 Task: Add a real-time effect "Reverb".
Action: Mouse pressed left at (172, 144)
Screenshot: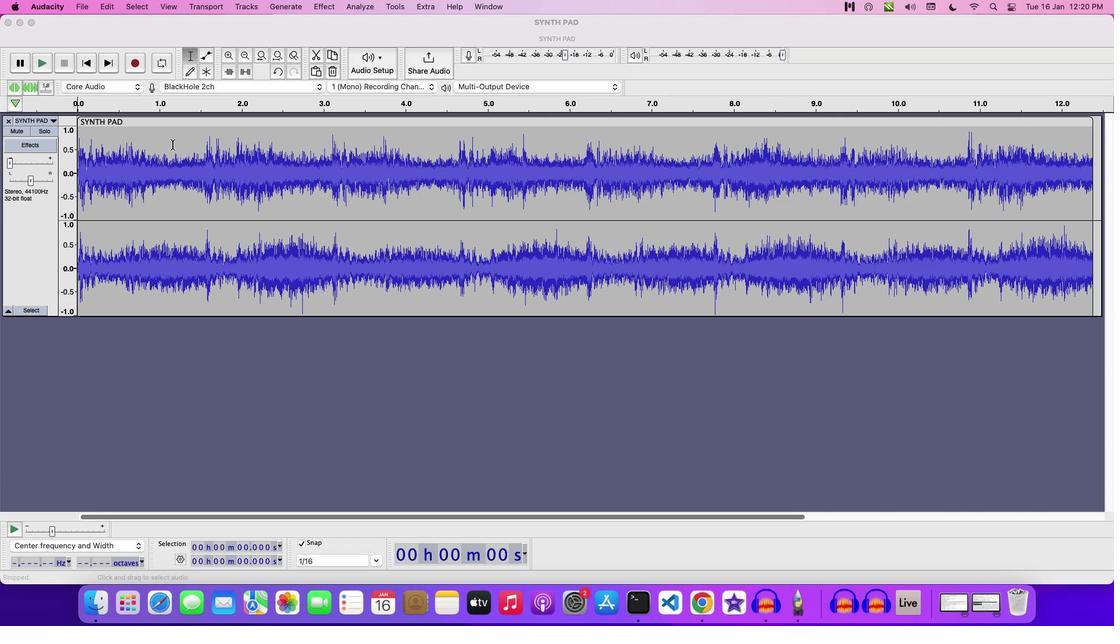 
Action: Mouse moved to (333, 3)
Screenshot: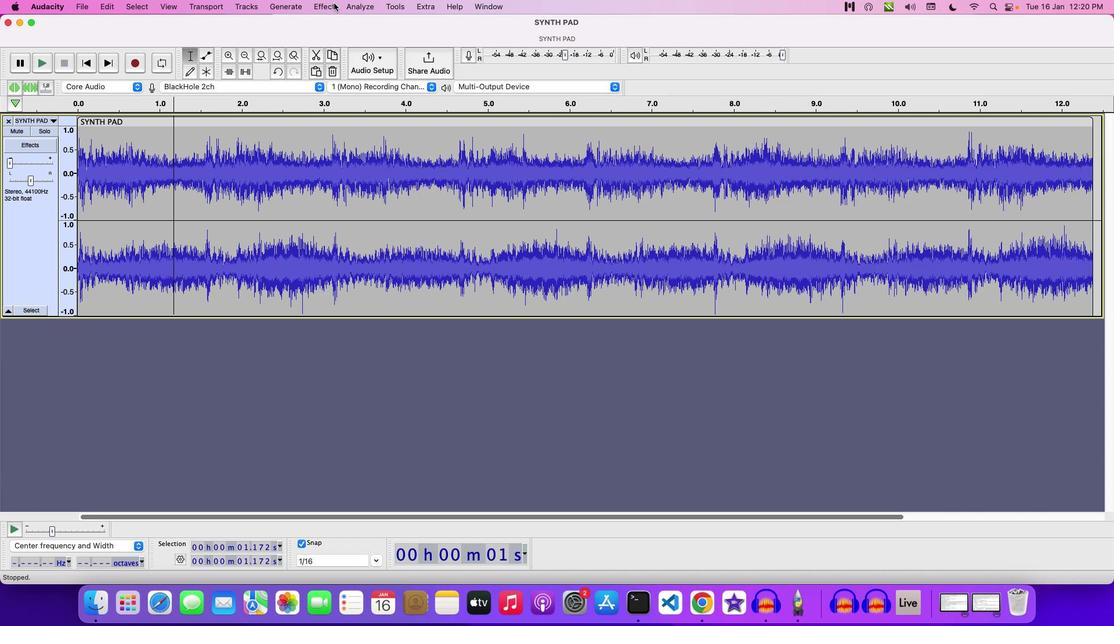 
Action: Mouse pressed left at (333, 3)
Screenshot: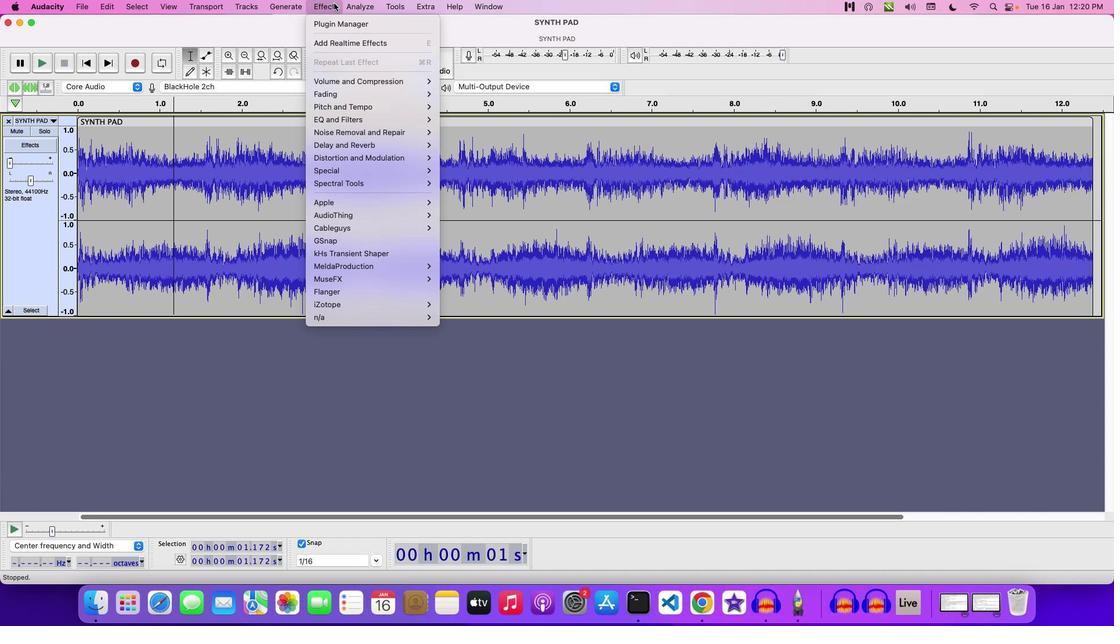 
Action: Mouse moved to (346, 38)
Screenshot: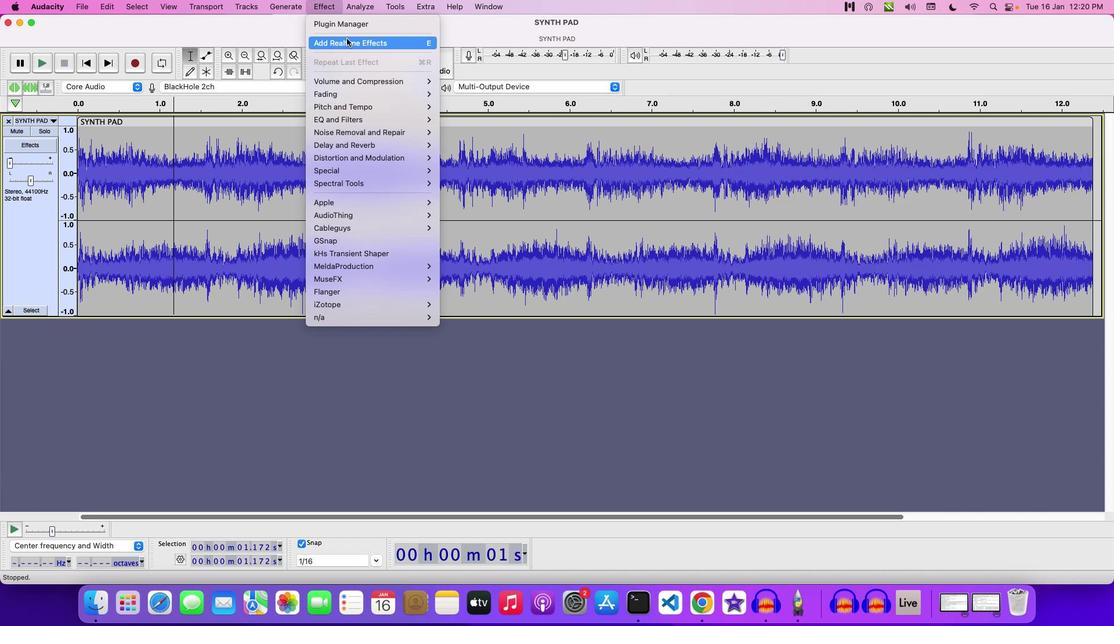 
Action: Mouse pressed left at (346, 38)
Screenshot: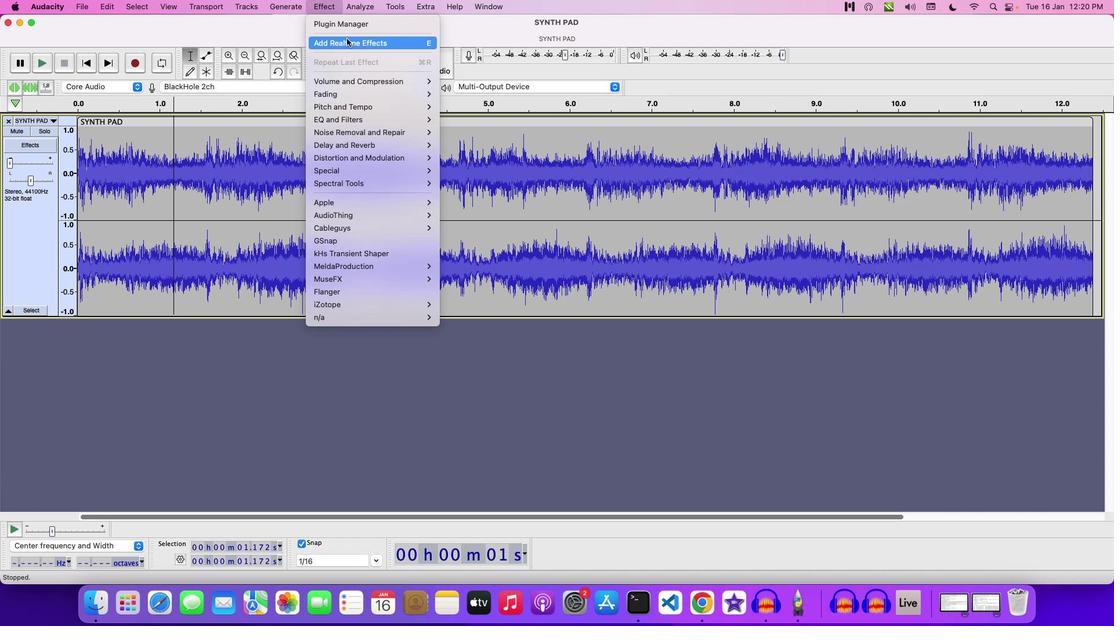 
Action: Mouse moved to (138, 136)
Screenshot: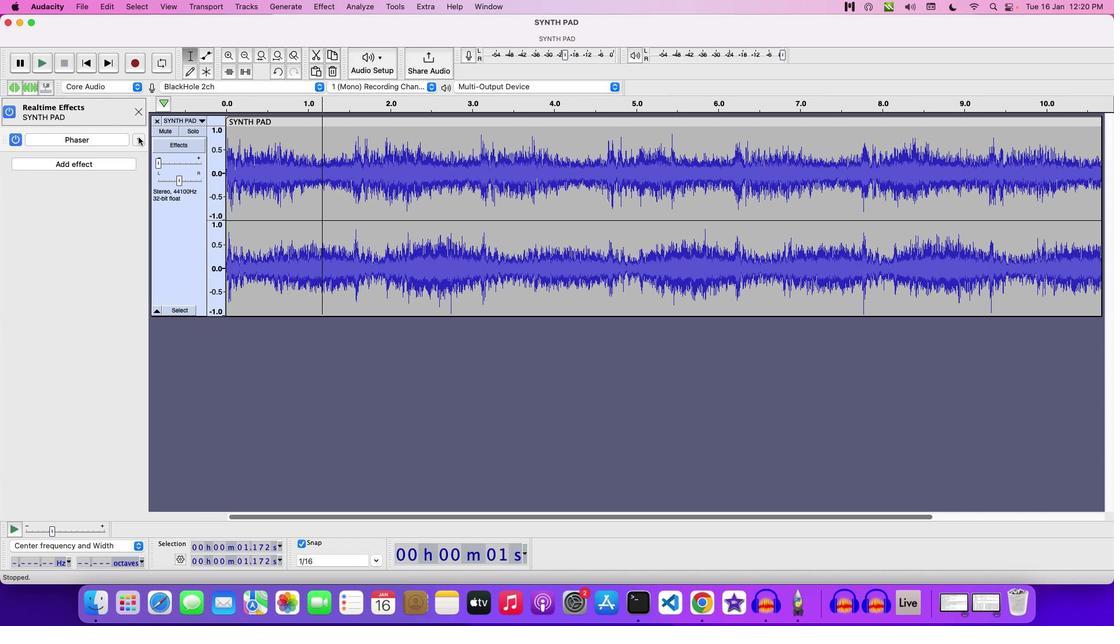 
Action: Mouse pressed left at (138, 136)
Screenshot: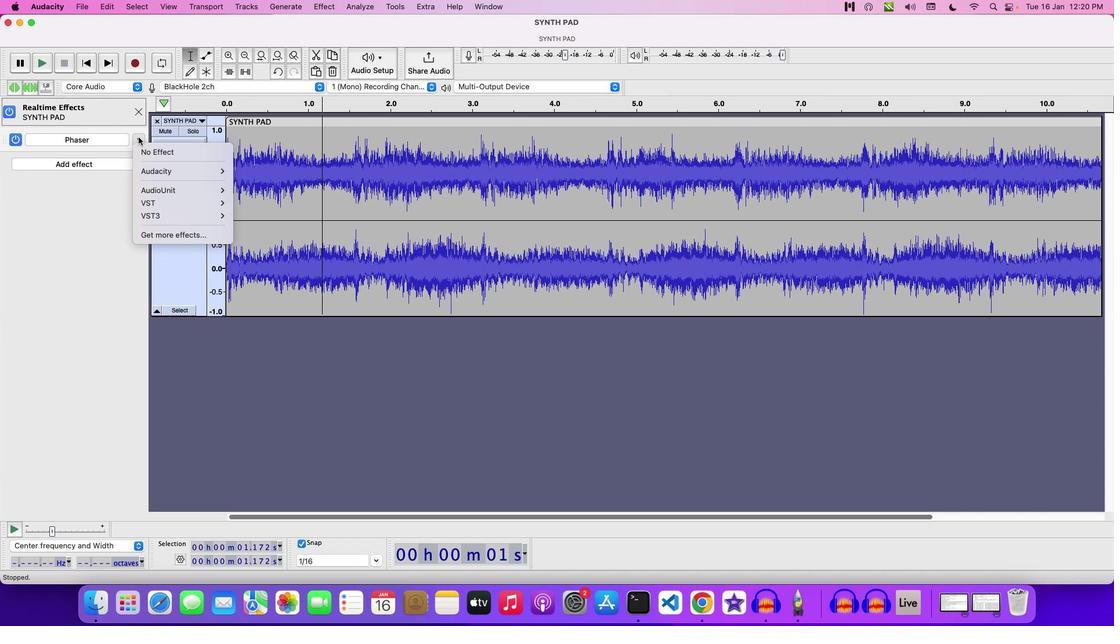 
Action: Mouse moved to (172, 168)
Screenshot: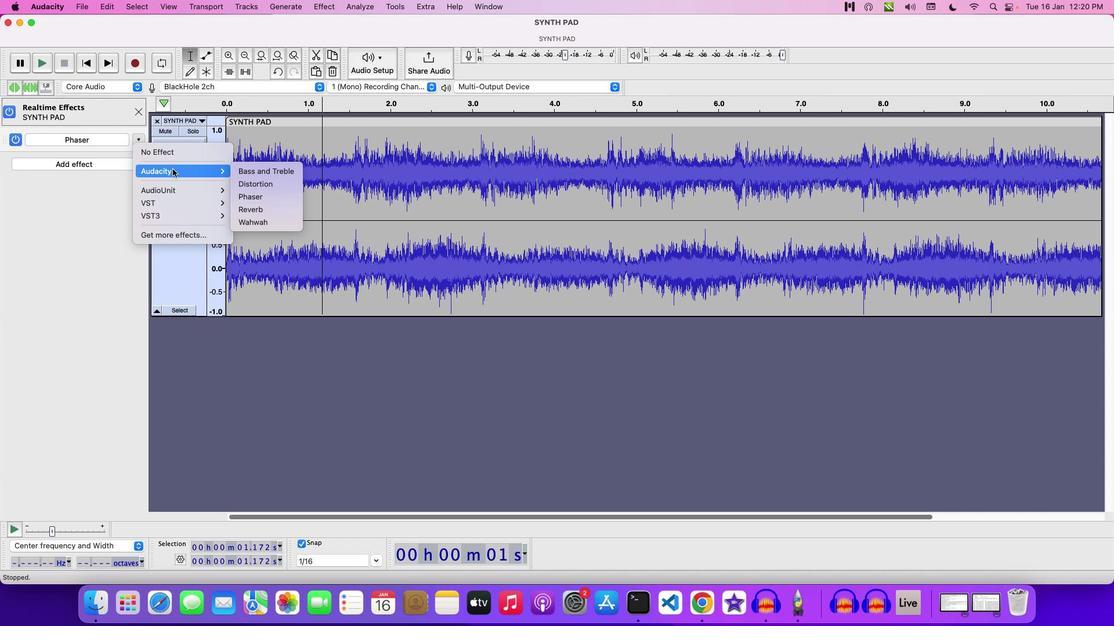 
Action: Mouse pressed left at (172, 168)
Screenshot: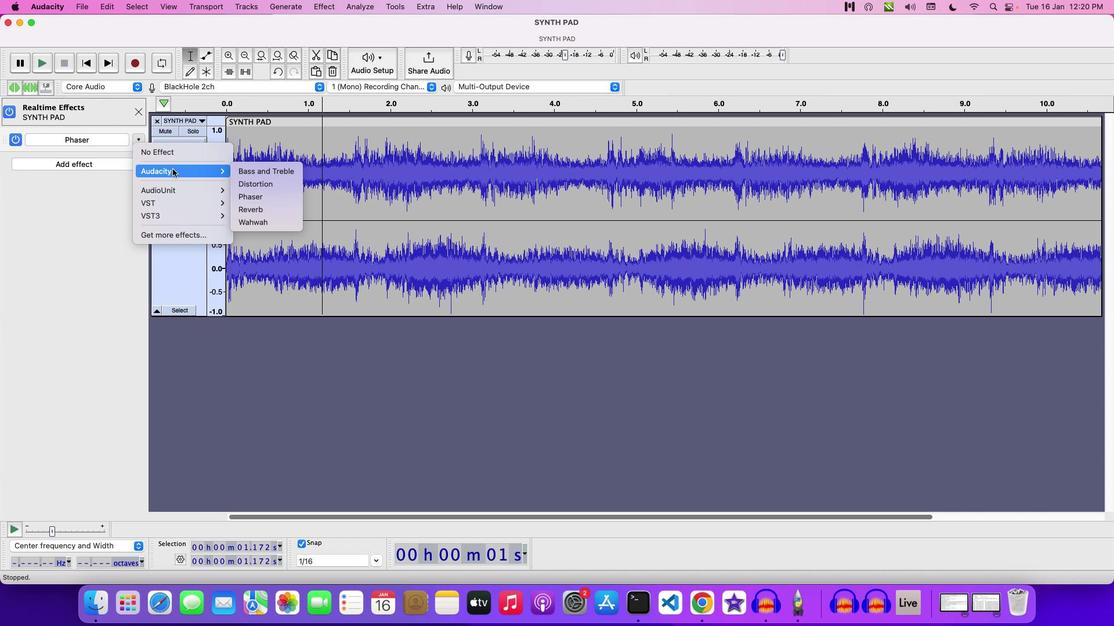 
Action: Mouse moved to (263, 208)
Screenshot: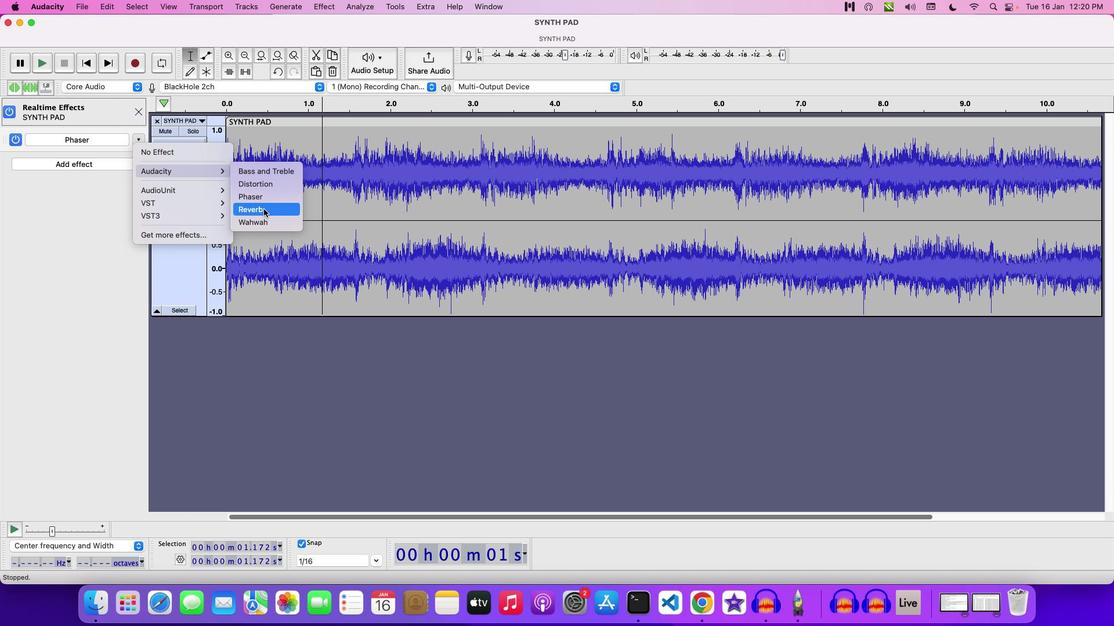 
Action: Mouse pressed left at (263, 208)
Screenshot: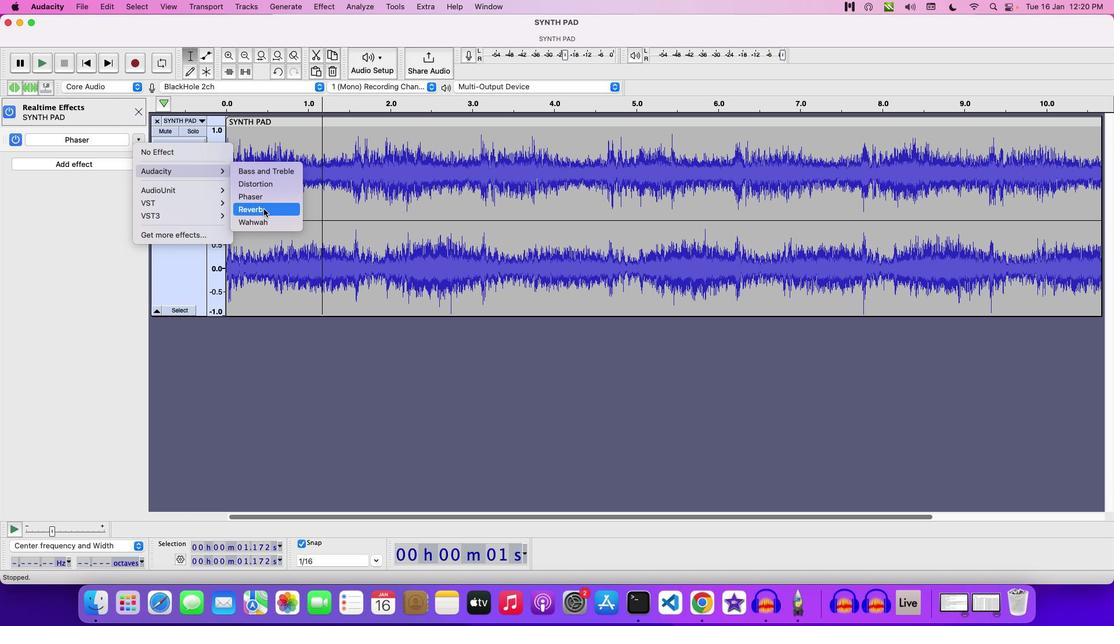 
Action: Mouse moved to (113, 235)
Screenshot: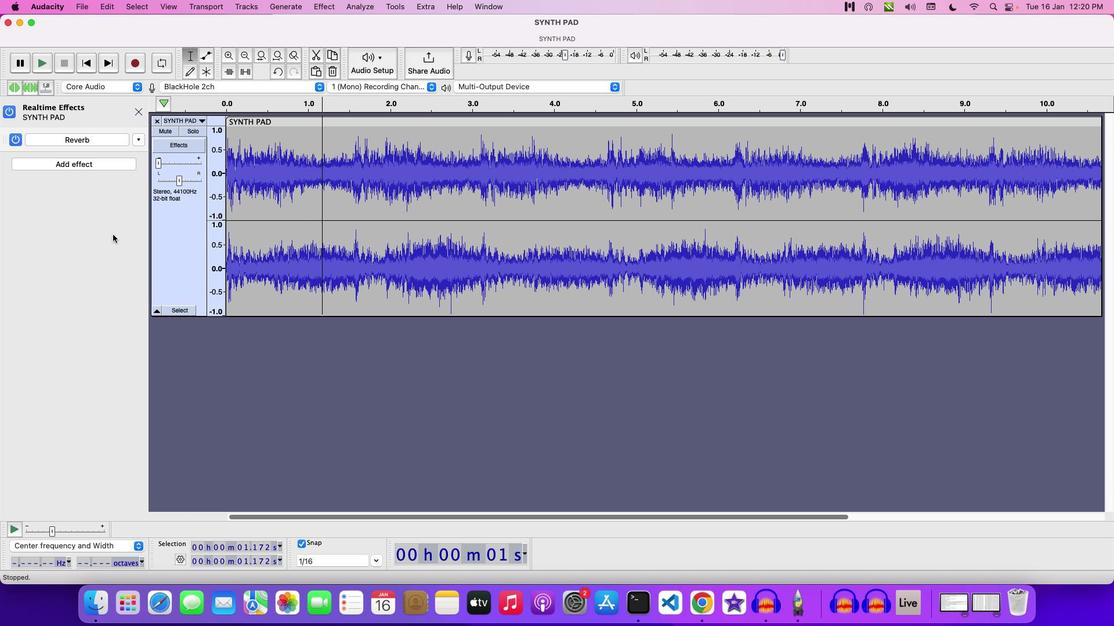
Action: Mouse pressed left at (113, 235)
Screenshot: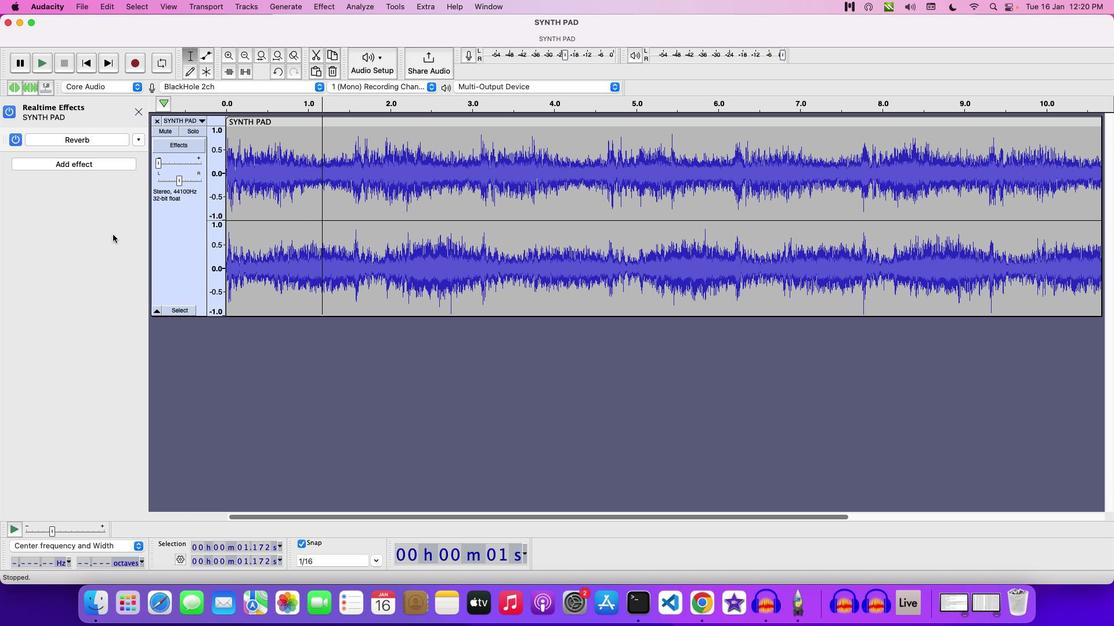 
Action: Mouse moved to (153, 183)
Screenshot: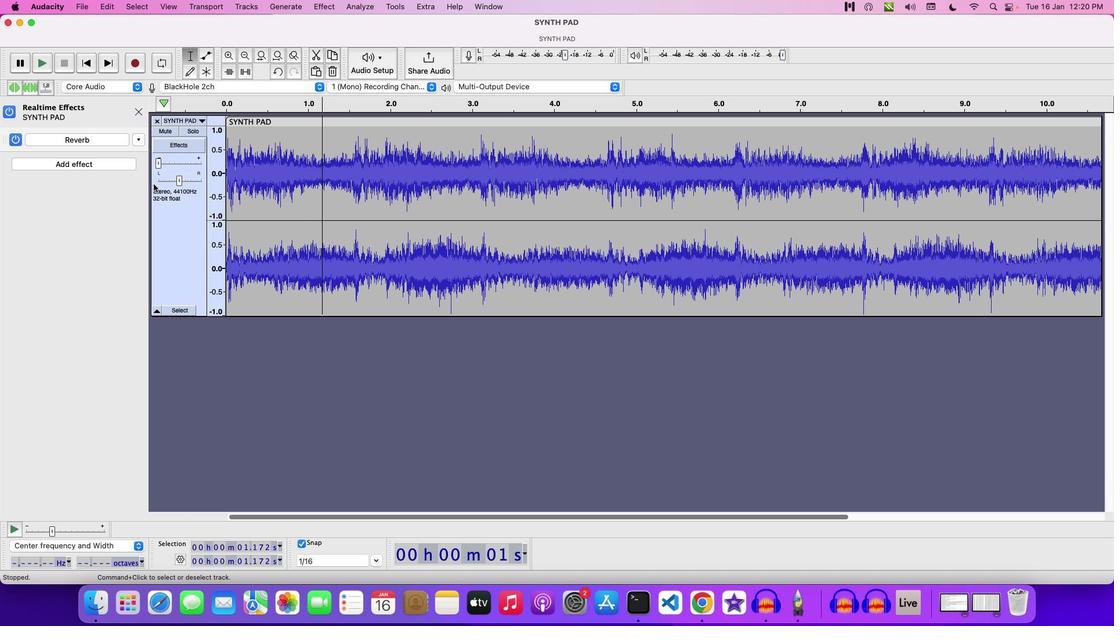 
